Task: Arrange a 60-minute aromatherapy and essential oil blending workshop for relaxation and self-care.
Action: Mouse pressed left at (438, 148)
Screenshot: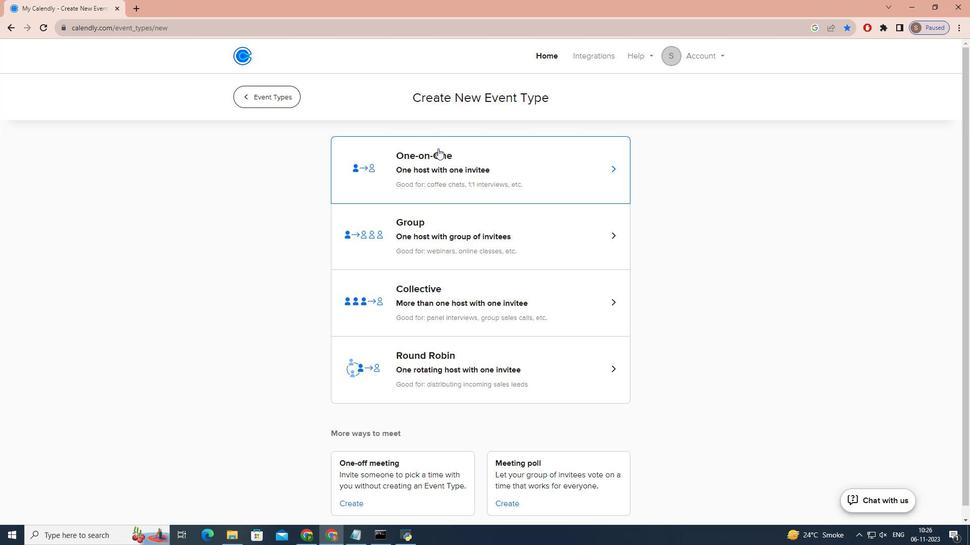
Action: Mouse moved to (407, 233)
Screenshot: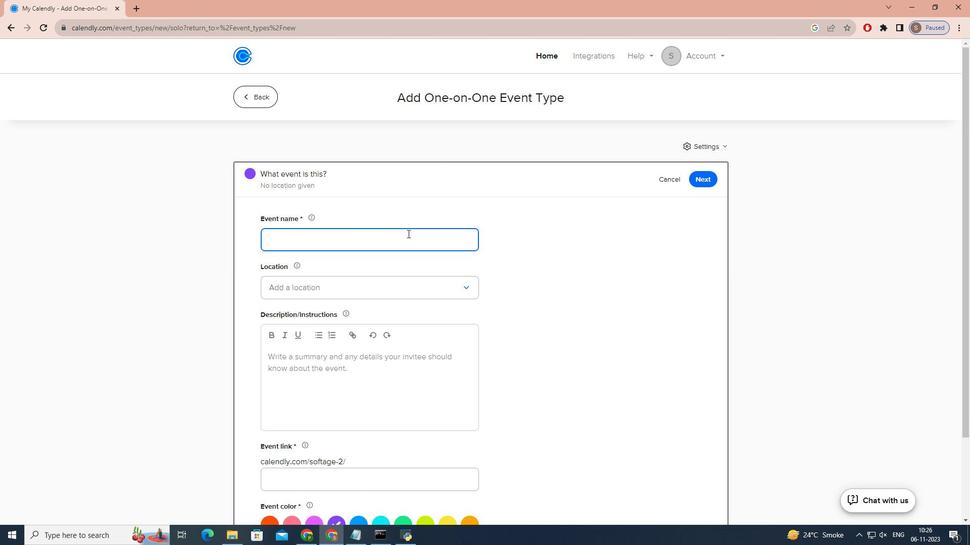
Action: Mouse pressed left at (407, 233)
Screenshot: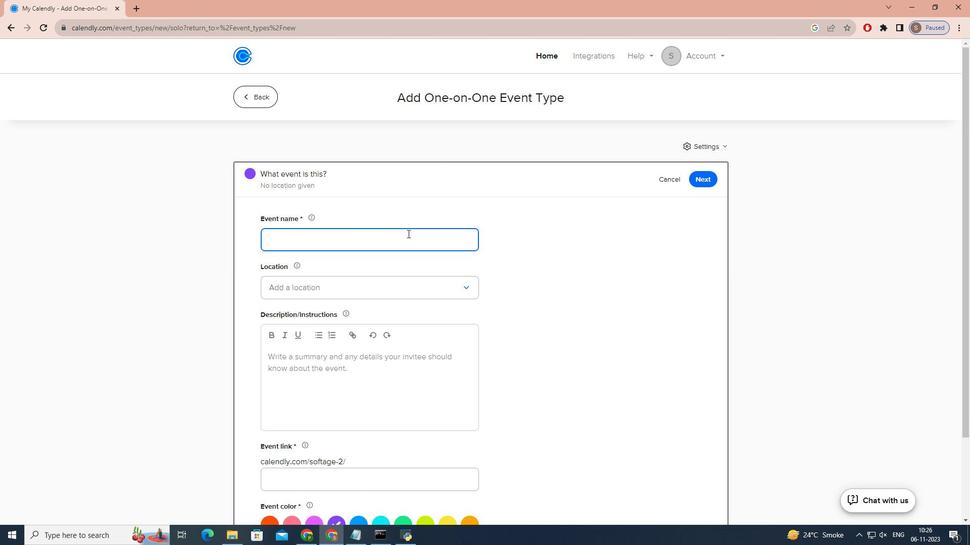 
Action: Key pressed a<Key.caps_lock>ROMATHERAPY<Key.space>AND<Key.space><Key.caps_lock>e<Key.caps_lock>SSENTIAL<Key.space><Key.caps_lock>o<Key.caps_lock>IL<Key.space><Key.caps_lock>b<Key.caps_lock>LEDNI<Key.backspace><Key.backspace><Key.backspace>NDING<Key.space><Key.caps_lock>w<Key.caps_lock>ORKSHOP
Screenshot: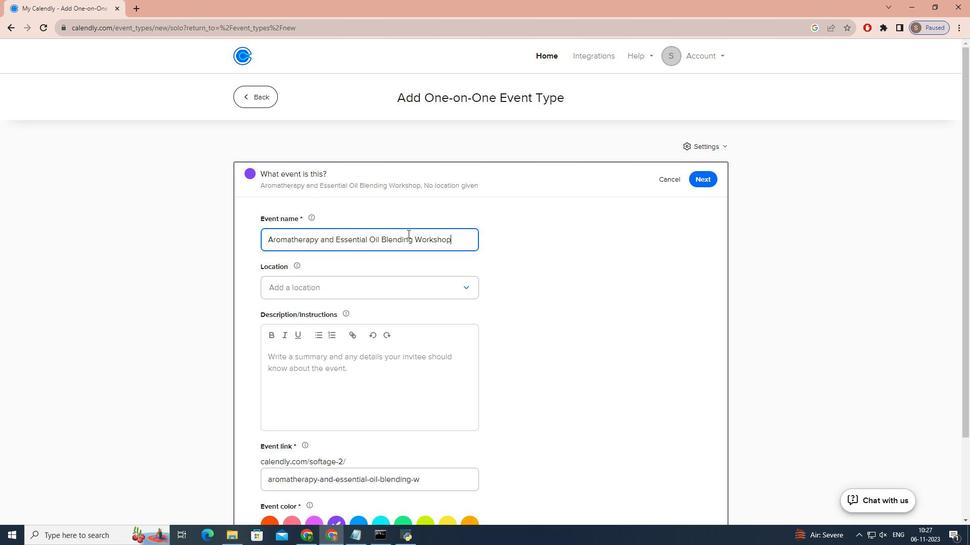 
Action: Mouse moved to (418, 285)
Screenshot: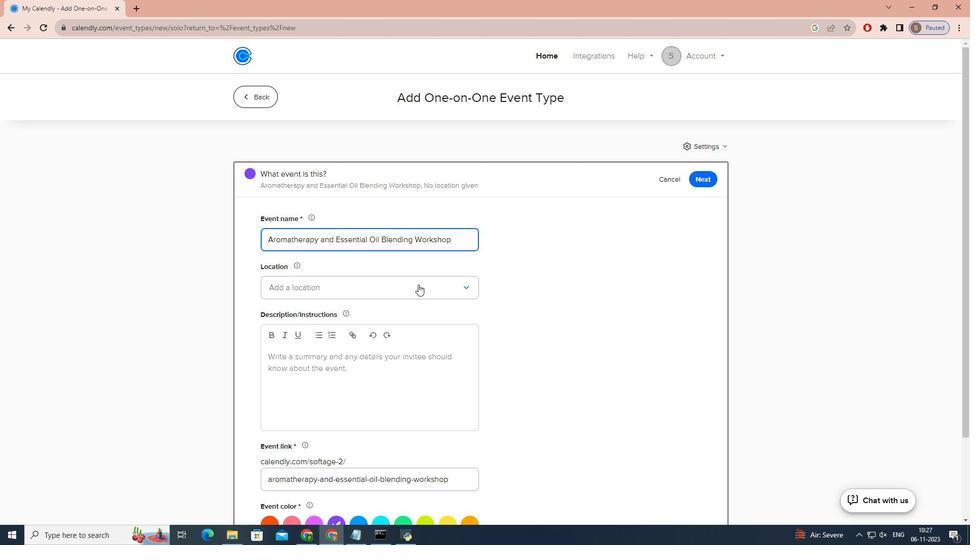 
Action: Mouse pressed left at (418, 285)
Screenshot: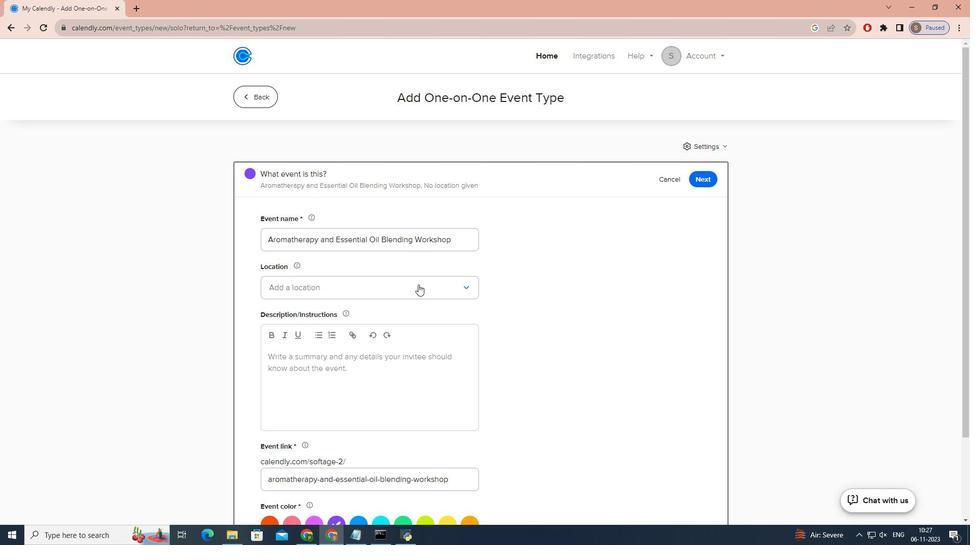 
Action: Mouse moved to (413, 315)
Screenshot: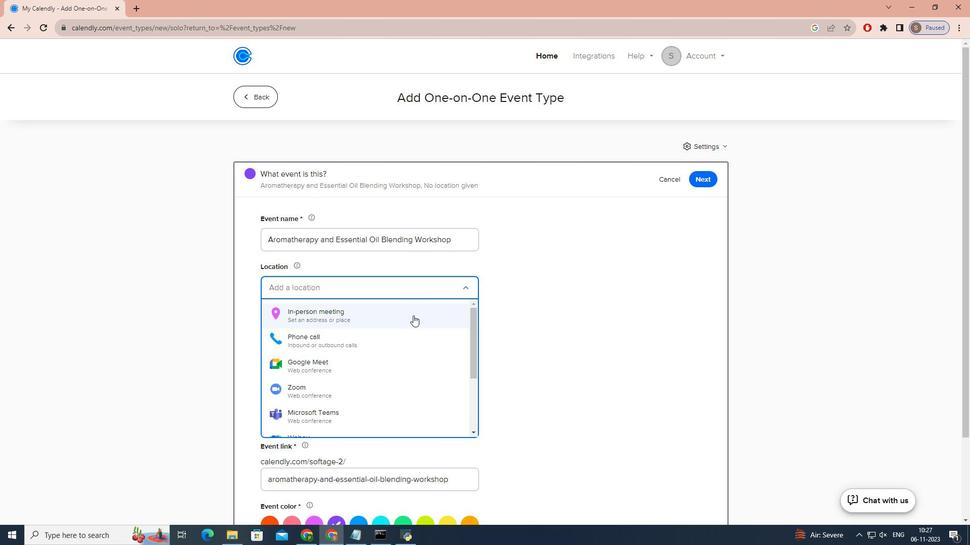 
Action: Mouse pressed left at (413, 315)
Screenshot: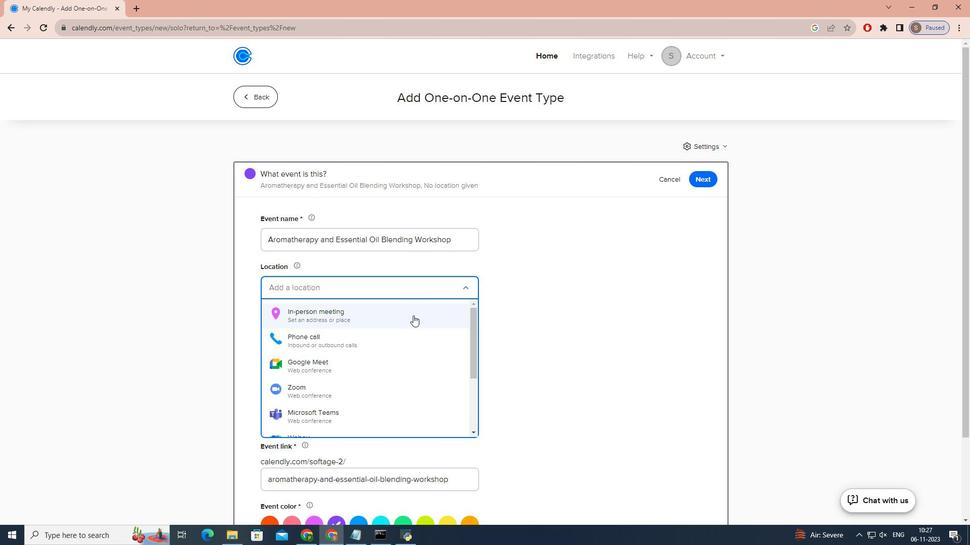 
Action: Mouse moved to (436, 175)
Screenshot: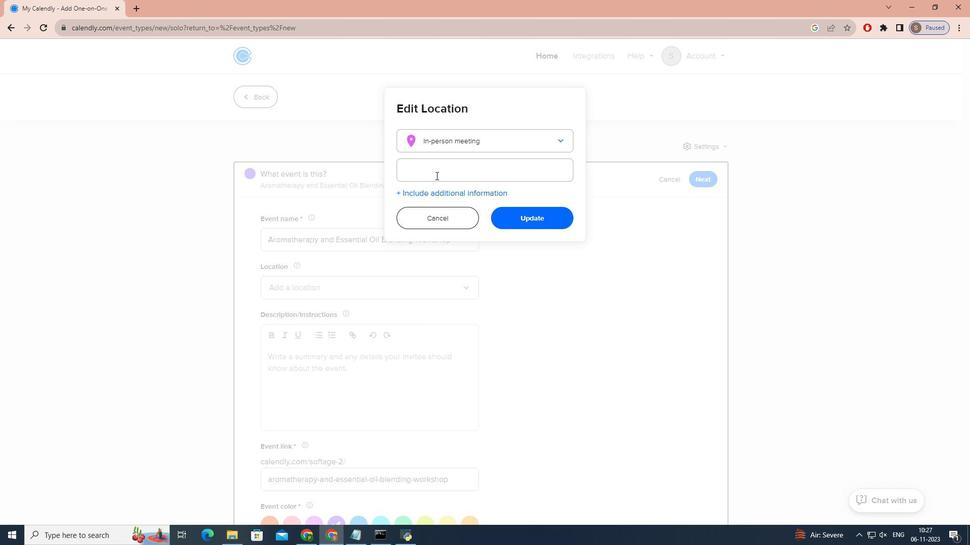 
Action: Mouse pressed left at (436, 175)
Screenshot: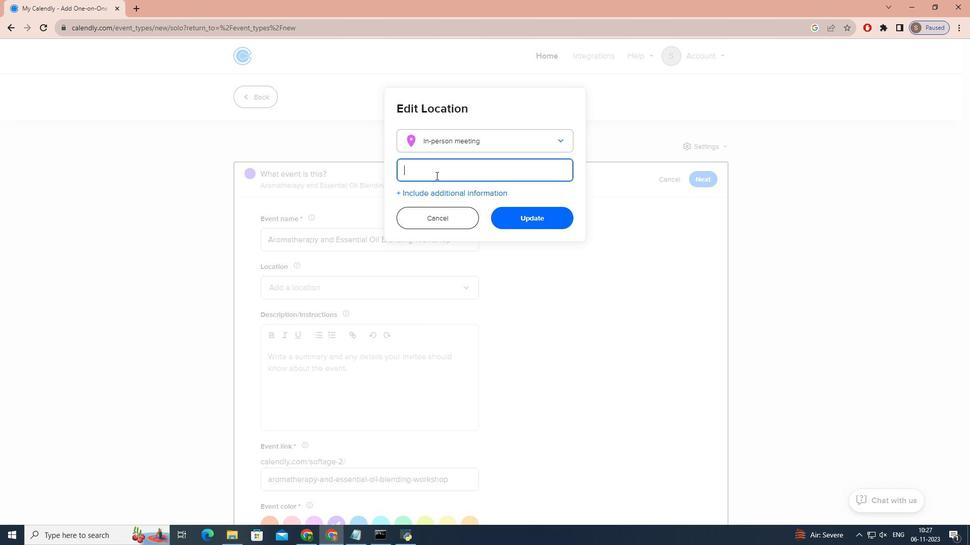 
Action: Key pressed <Key.caps_lock>n<Key.caps_lock>ATIONAL<Key.space><Key.caps_lock>a<Key.caps_lock>SSOCIATION<Key.space>FO<Key.space><Key.backspace>R<Key.space><Key.caps_lock>h<Key.caps_lock>OLISTIC<Key.space><Key.caps_lock>a<Key.caps_lock>ROMATHERAPY<Key.space><Key.backspace>,<Key.space>6000<Key.space><Key.caps_lock>s.<Key.space>5<Key.caps_lock>TH<Key.space><Key.caps_lock>a<Key.caps_lock>VENUE,<Key.space><Key.caps_lock>p<Key.caps_lock>OCATELLO,<Key.space><Key.caps_lock>id83204
Screenshot: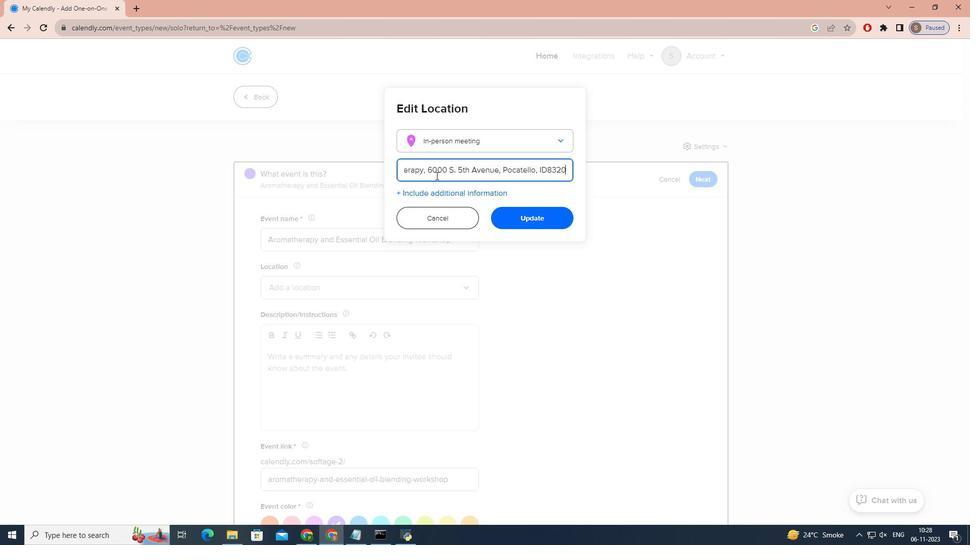 
Action: Mouse moved to (542, 170)
Screenshot: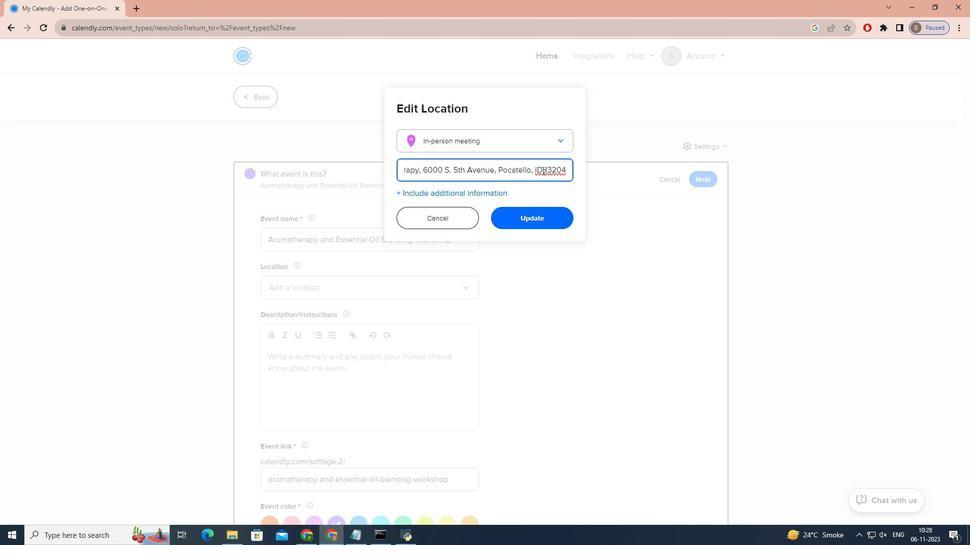 
Action: Mouse pressed left at (542, 170)
Screenshot: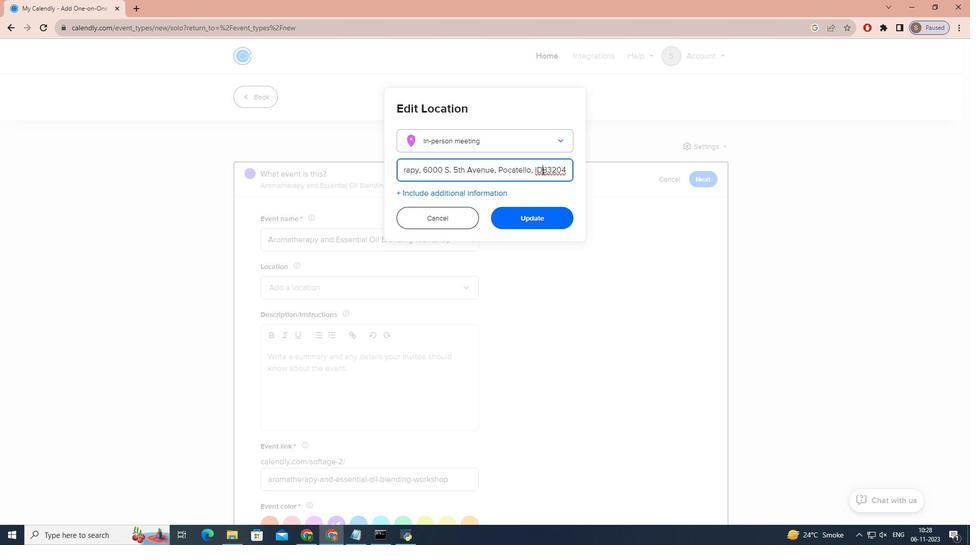 
Action: Key pressed <Key.space>
Screenshot: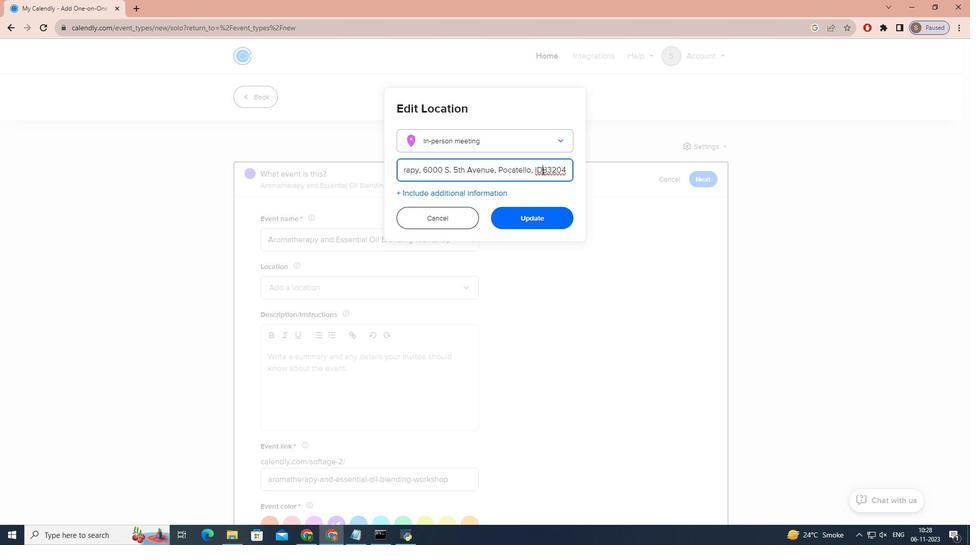 
Action: Mouse moved to (537, 210)
Screenshot: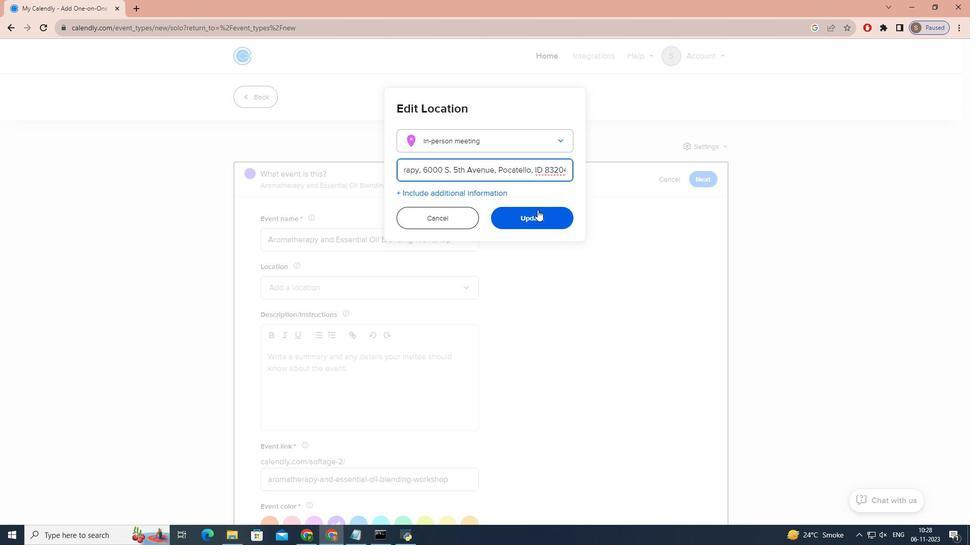 
Action: Mouse pressed left at (537, 210)
Screenshot: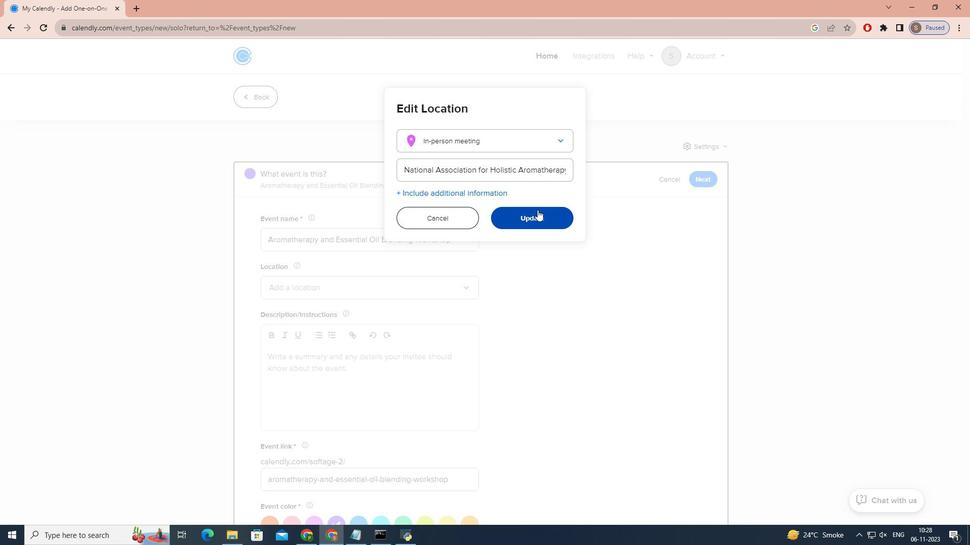 
Action: Mouse moved to (380, 382)
Screenshot: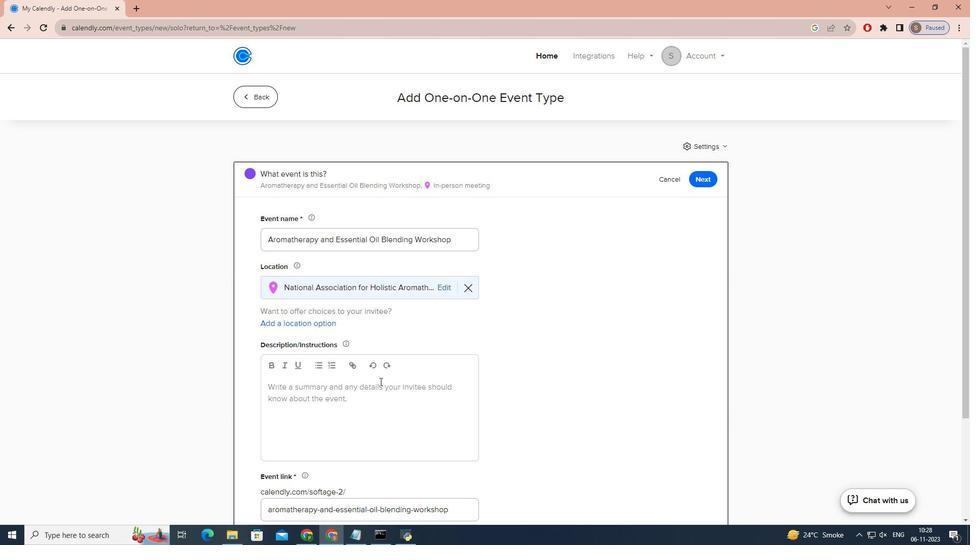 
Action: Mouse pressed left at (380, 382)
Screenshot: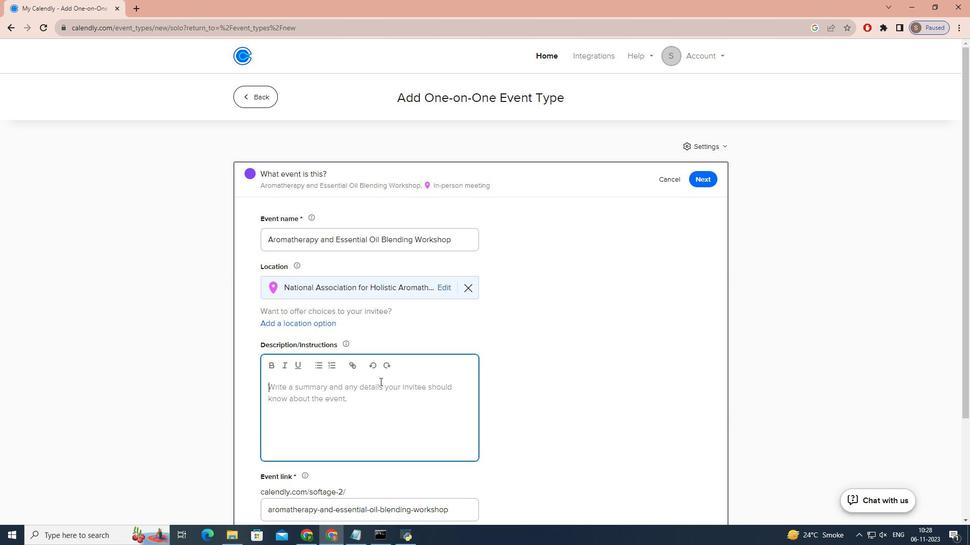 
Action: Key pressed w<Key.caps_lock>ELCOME<Key.space>TO<Key.space>OUR<Key.space>SOOTHING<Key.space>AND<Key.space>REJUVENATING<Key.space>AROMATHERAPY<Key.space>AND<Key.space>ESSENTIAL<Key.space>WORKSHOP<Key.space>THAT<Key.space>WILL<Key.space>HELP<Key.space>U<Key.backspace>YOU<Key.space>RELAX,<Key.space>DE-STRESS,<Key.space>AND<Key.space>PRACTICE<Key.space>SELF-CARE.<Key.space><Key.caps_lock>d<Key.caps_lock>ISCOVER<Key.space>THE<Key.space>ART<Key.space>AND<Key.space>SCIENCE<Key.space>OF<Key.space>AROMATHERAPY<Key.space>AS<Key.space>WE<Key.space>GUIDE<Key.space>YOU<Key.space>THROUGH<Key.space>THE<Key.space>PROCESS<Key.space>OF<Key.space>CREATING<Key.space>YOUR<Key.space>VERY<Key.space>OWN<Key.space>PERSONALIO<Key.backspace>ZED<Key.space>ESSENTIAL<Key.space>OIL<Key.space>BLEND.<Key.space>
Screenshot: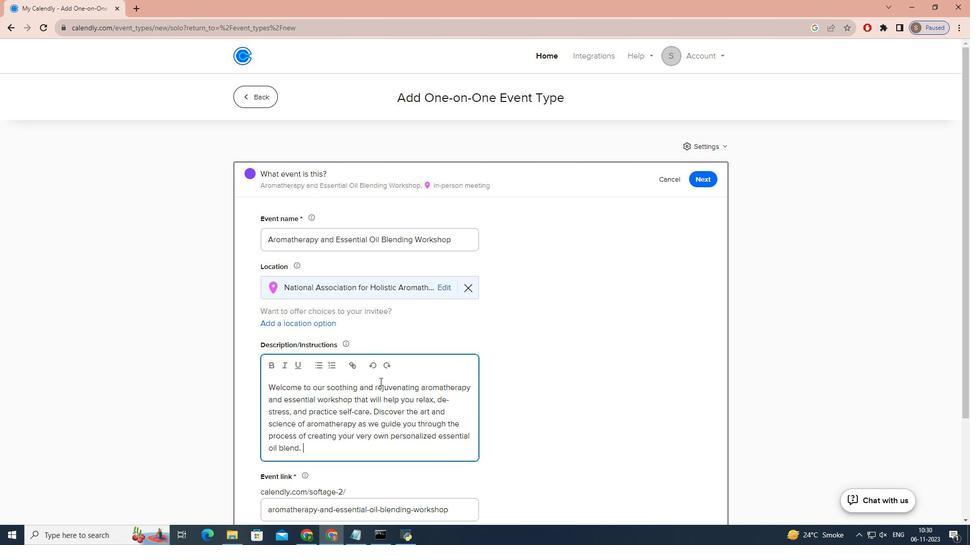 
Action: Mouse scrolled (380, 381) with delta (0, 0)
Screenshot: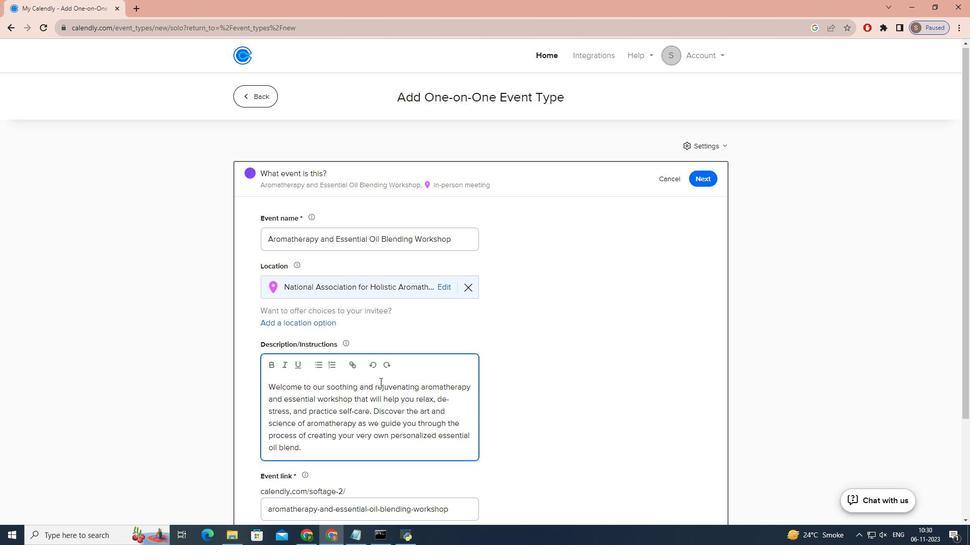 
Action: Mouse scrolled (380, 381) with delta (0, 0)
Screenshot: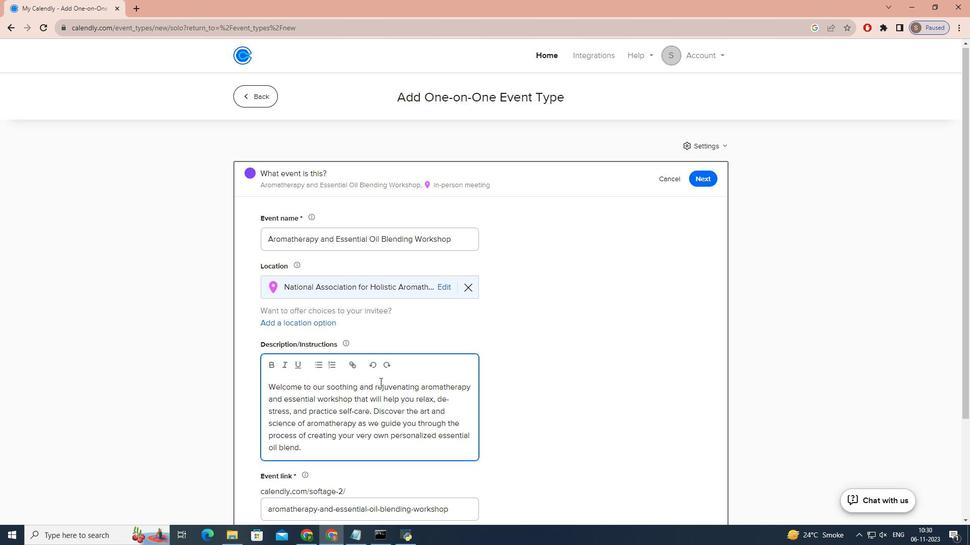 
Action: Mouse scrolled (380, 381) with delta (0, 0)
Screenshot: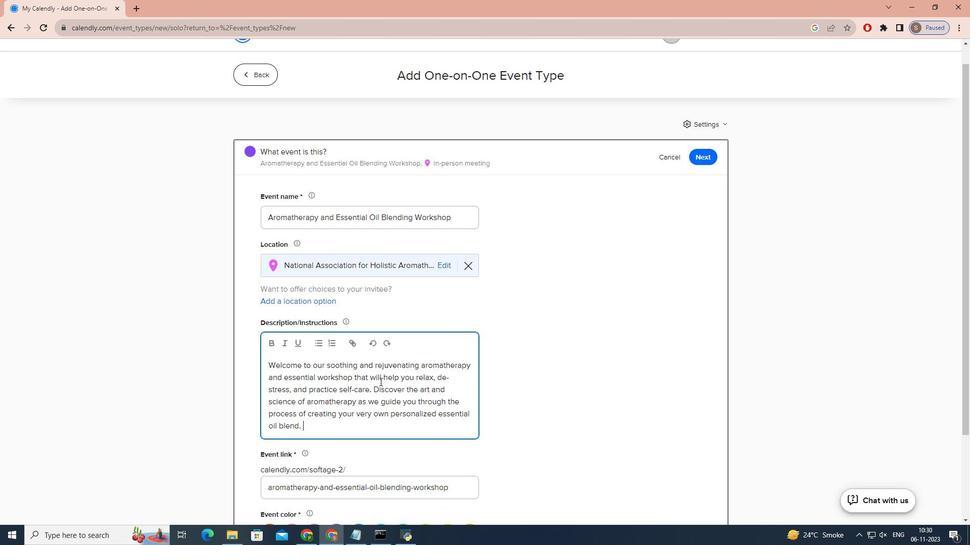 
Action: Mouse scrolled (380, 381) with delta (0, 0)
Screenshot: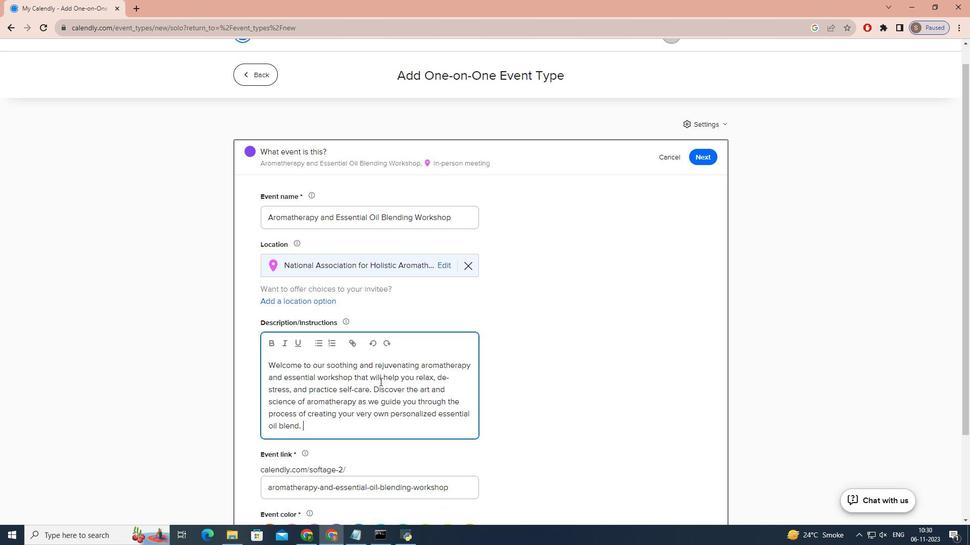 
Action: Mouse moved to (382, 429)
Screenshot: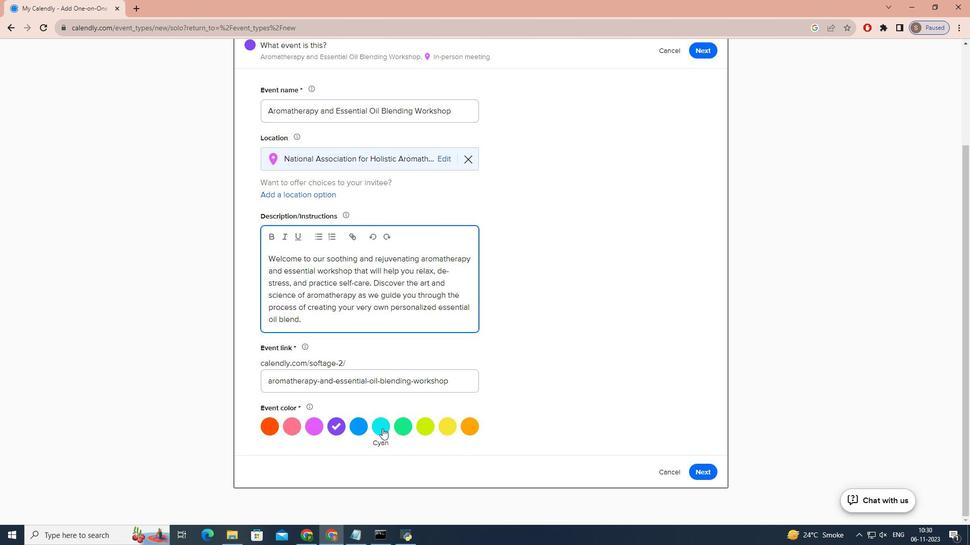 
Action: Mouse pressed left at (382, 429)
Screenshot: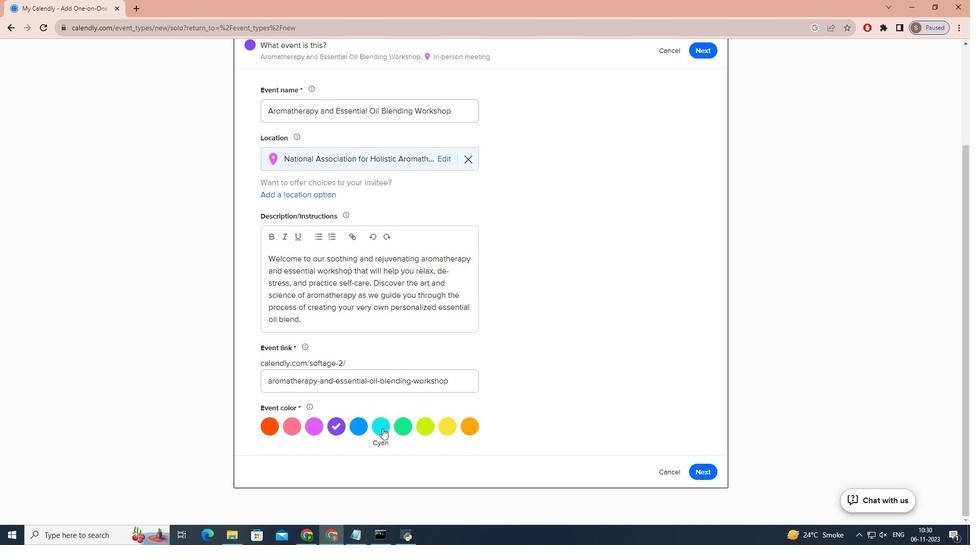 
Action: Mouse moved to (697, 468)
Screenshot: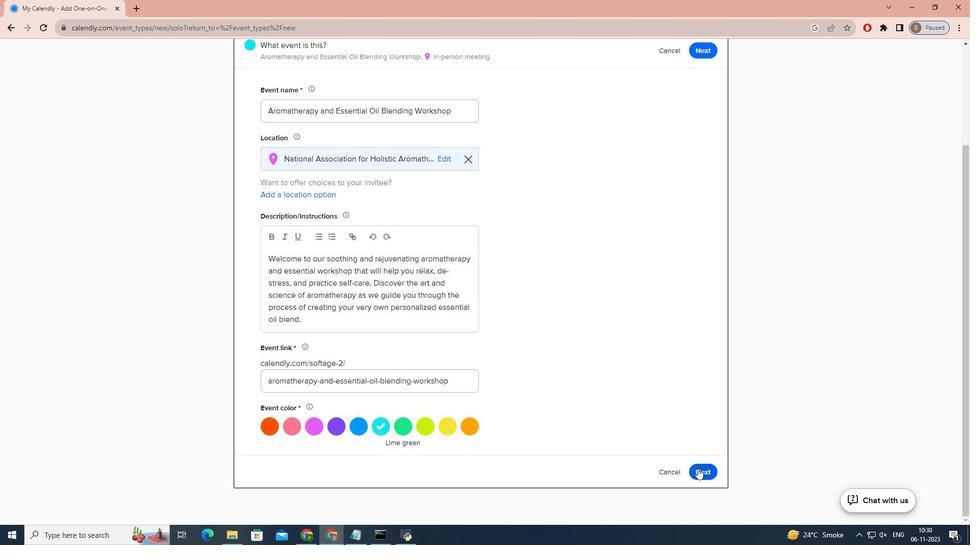 
Action: Mouse pressed left at (697, 468)
Screenshot: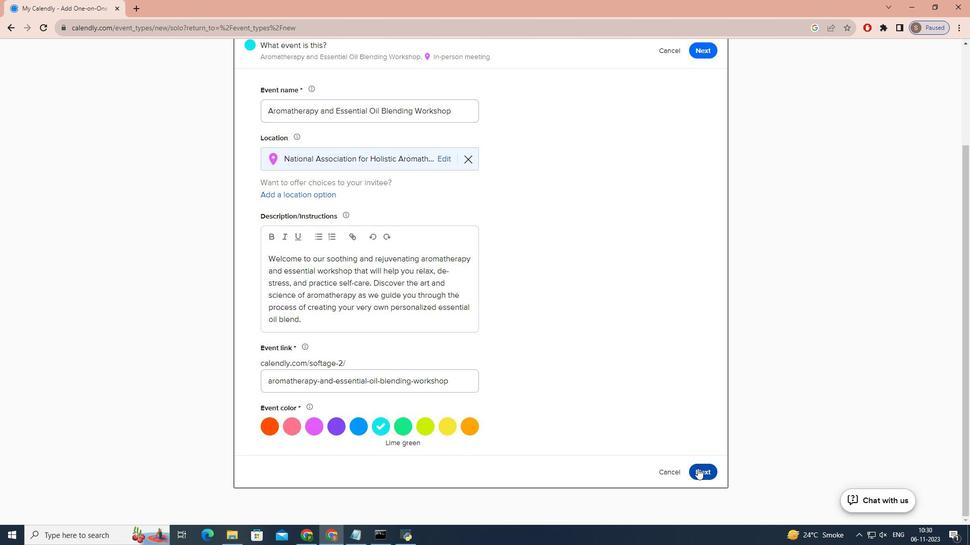 
Action: Mouse moved to (377, 288)
Screenshot: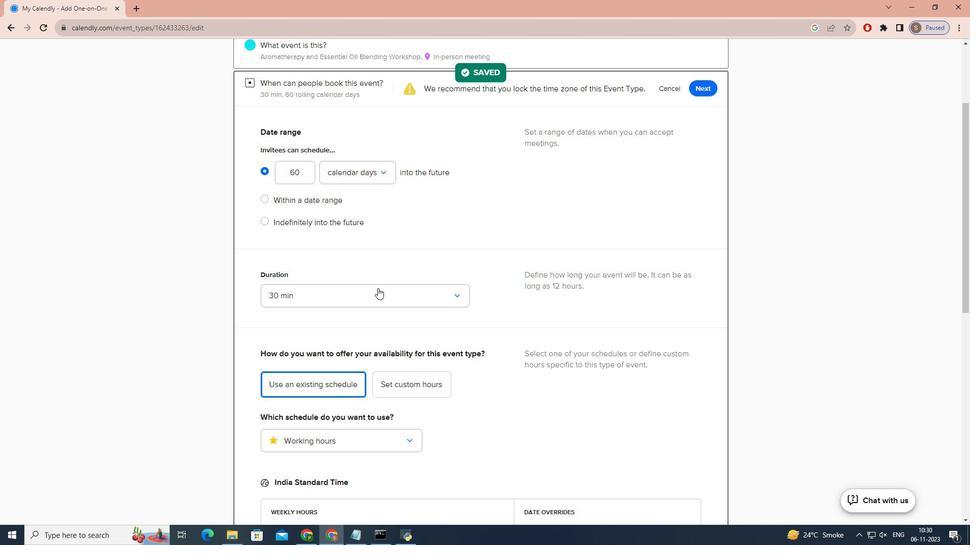 
Action: Mouse pressed left at (377, 288)
Screenshot: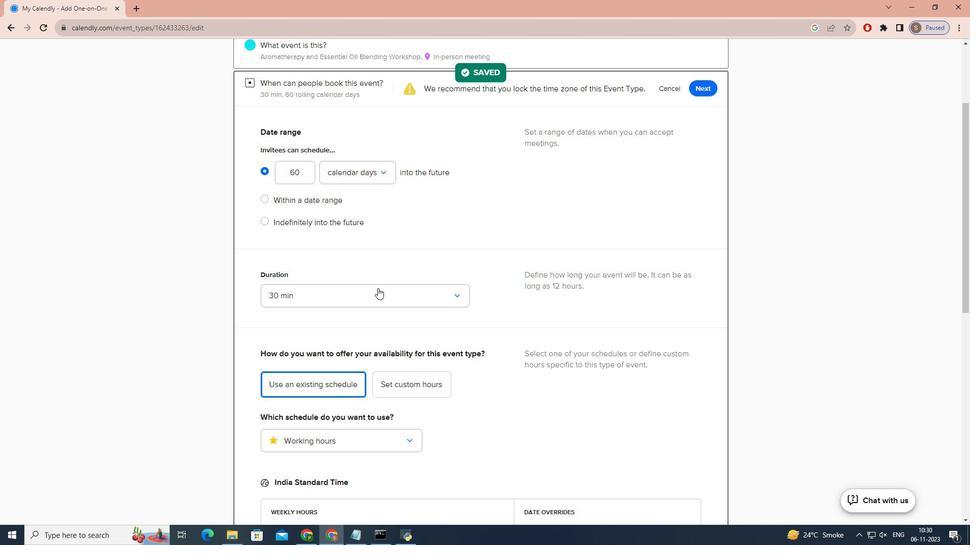
Action: Mouse moved to (357, 372)
Screenshot: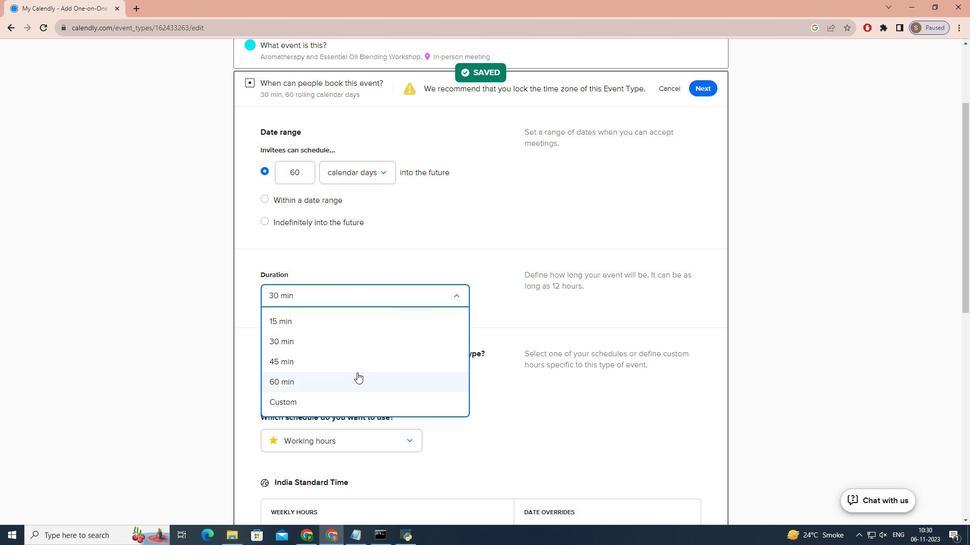 
Action: Mouse pressed left at (357, 372)
Screenshot: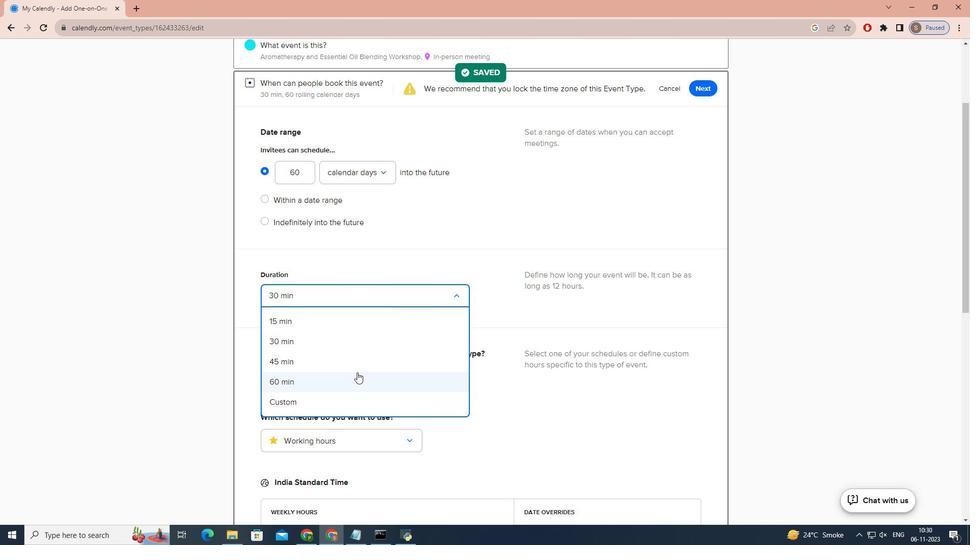 
Action: Mouse moved to (679, 147)
Screenshot: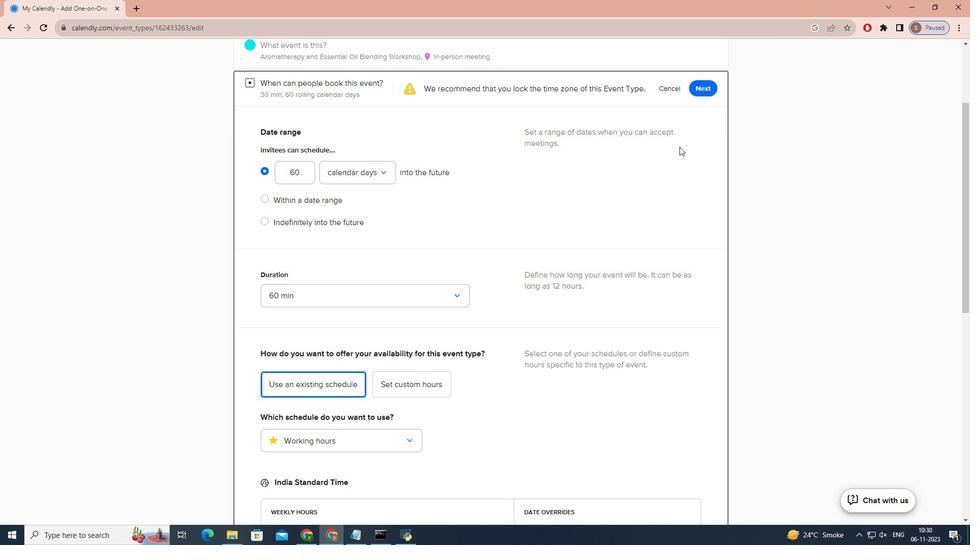 
Action: Mouse scrolled (679, 148) with delta (0, 0)
Screenshot: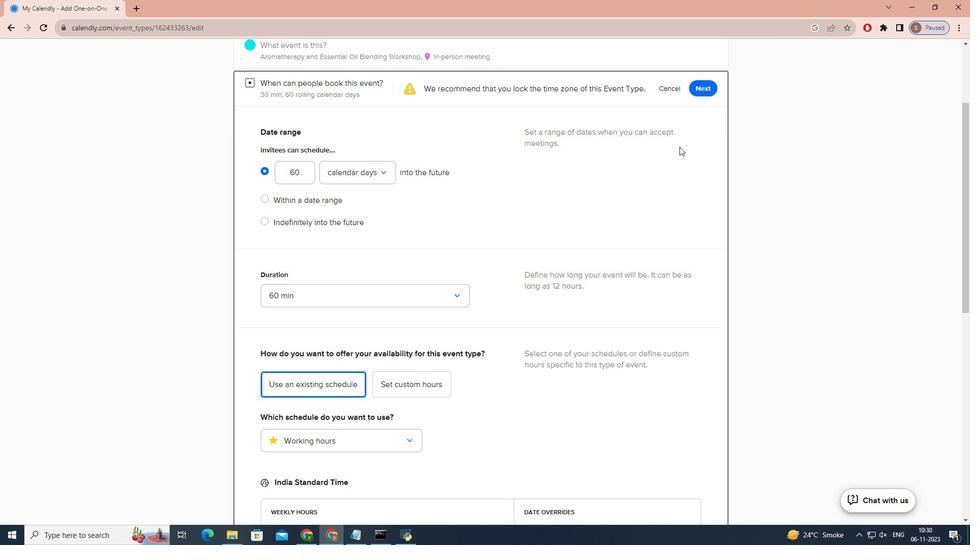 
Action: Mouse moved to (679, 147)
Screenshot: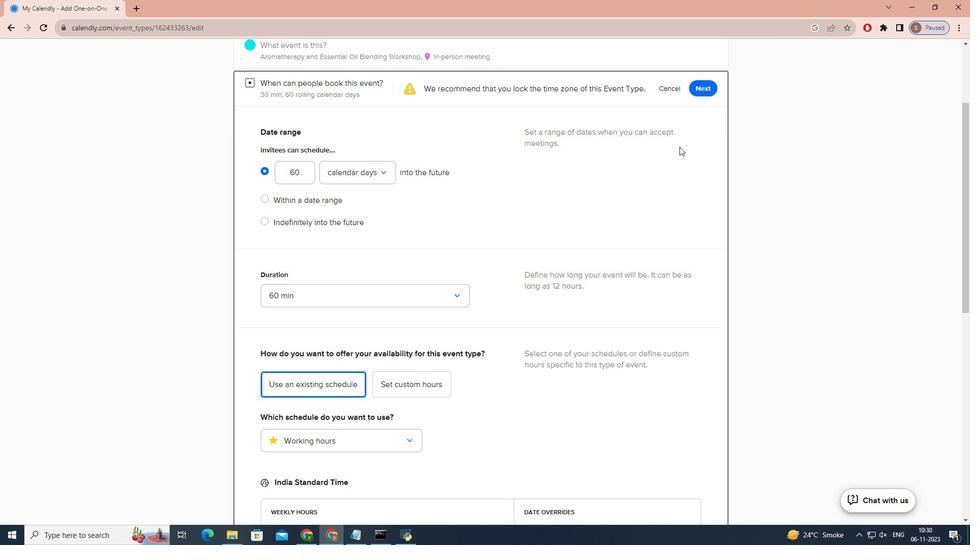 
Action: Mouse scrolled (679, 147) with delta (0, 0)
Screenshot: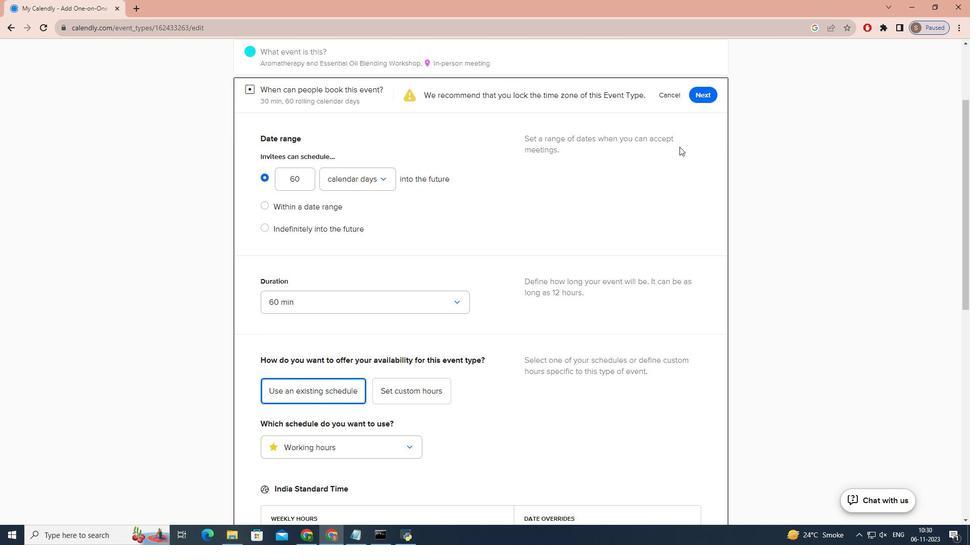 
Action: Mouse moved to (703, 188)
Screenshot: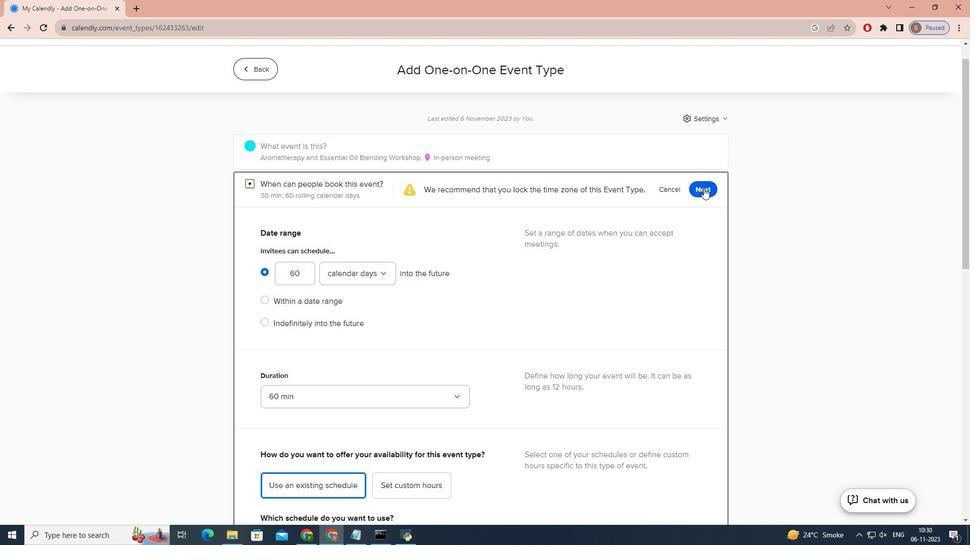 
Action: Mouse pressed left at (703, 188)
Screenshot: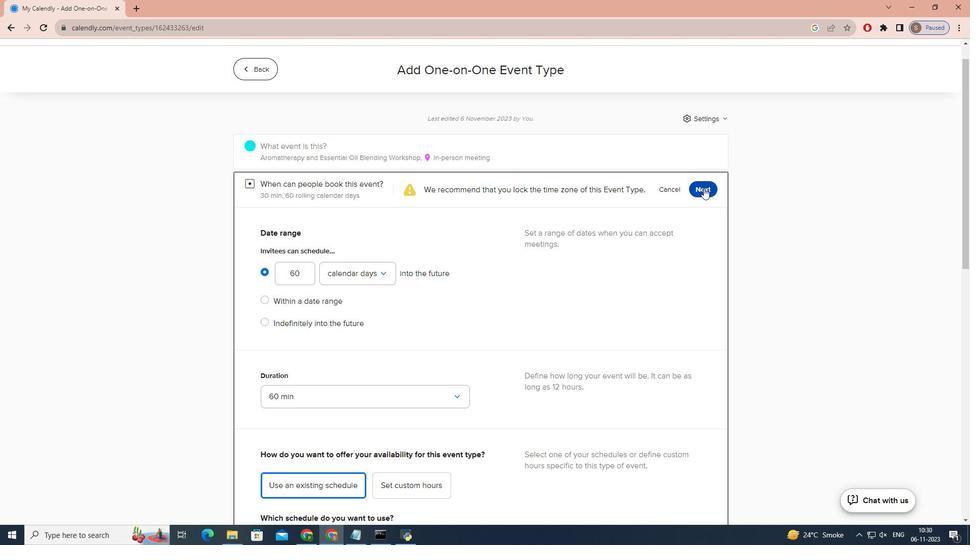 
